 Task: Add a condition where "Ticket status Contains none of the following New" in recently solved tickets.
Action: Mouse moved to (100, 378)
Screenshot: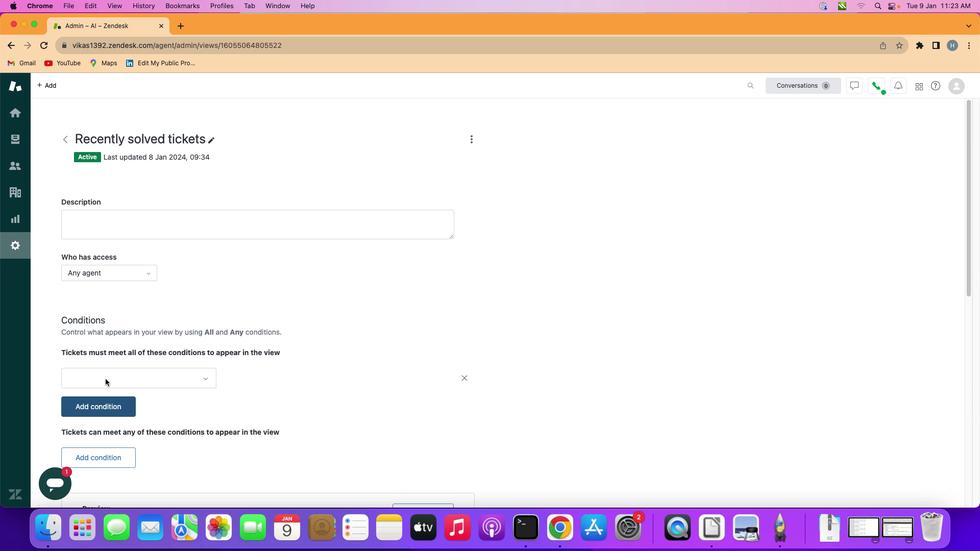 
Action: Mouse pressed left at (100, 378)
Screenshot: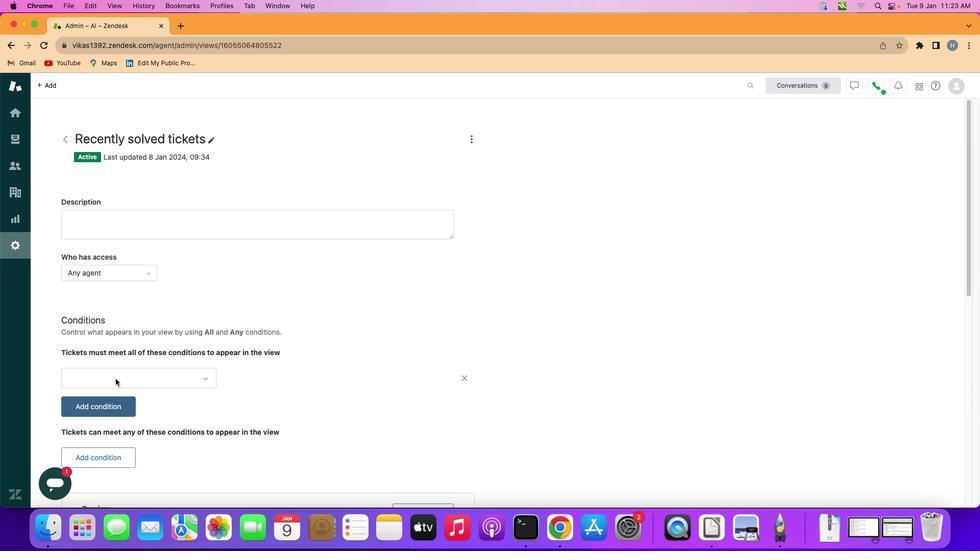 
Action: Mouse moved to (143, 375)
Screenshot: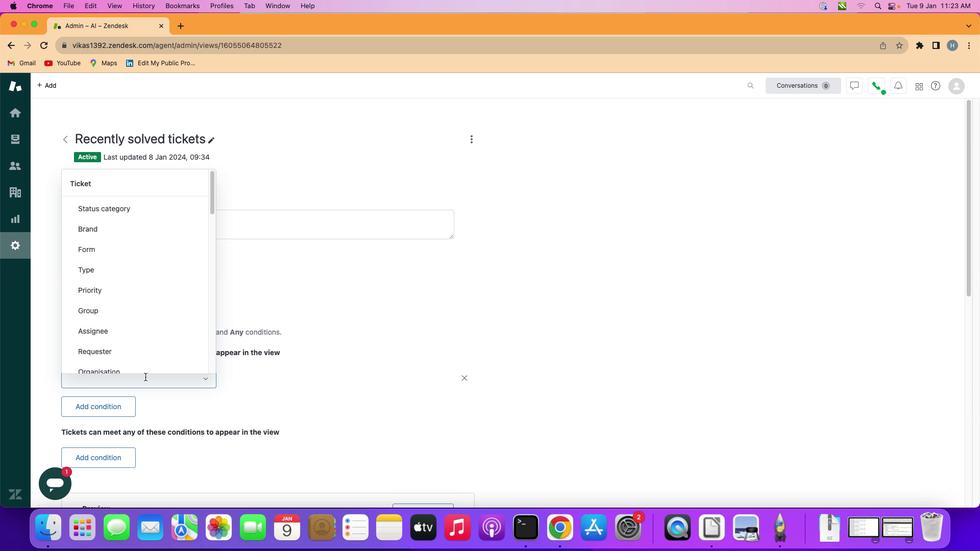 
Action: Mouse pressed left at (143, 375)
Screenshot: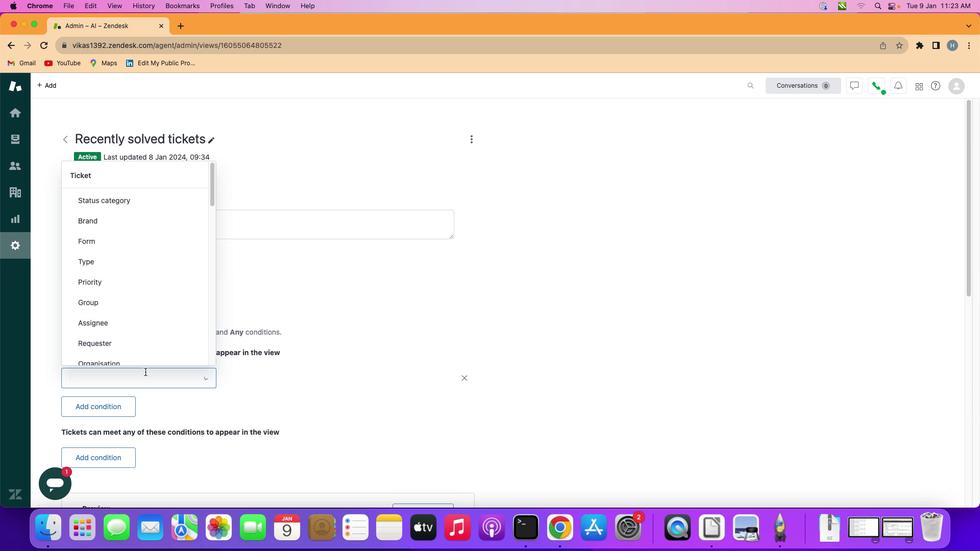 
Action: Mouse moved to (163, 262)
Screenshot: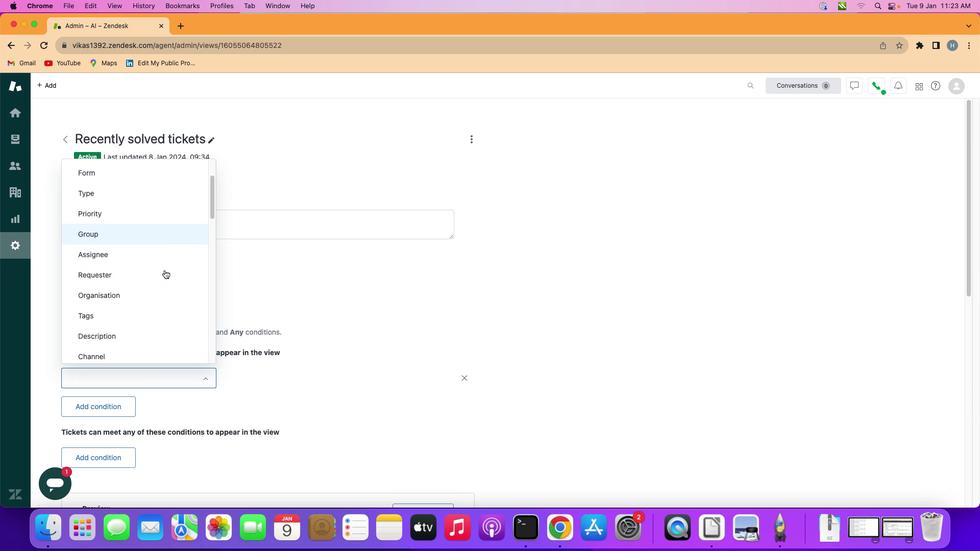 
Action: Mouse scrolled (163, 262) with delta (0, -1)
Screenshot: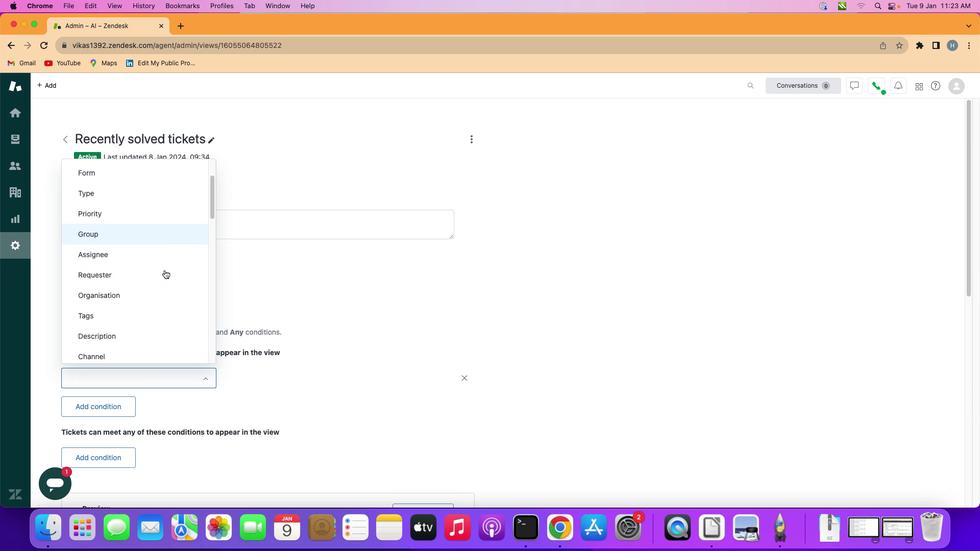
Action: Mouse moved to (163, 264)
Screenshot: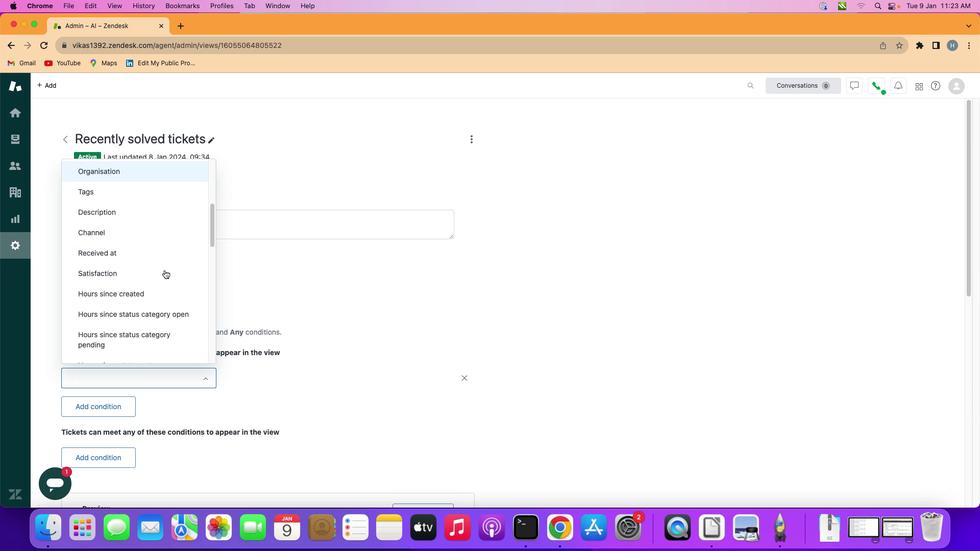 
Action: Mouse scrolled (163, 264) with delta (0, -1)
Screenshot: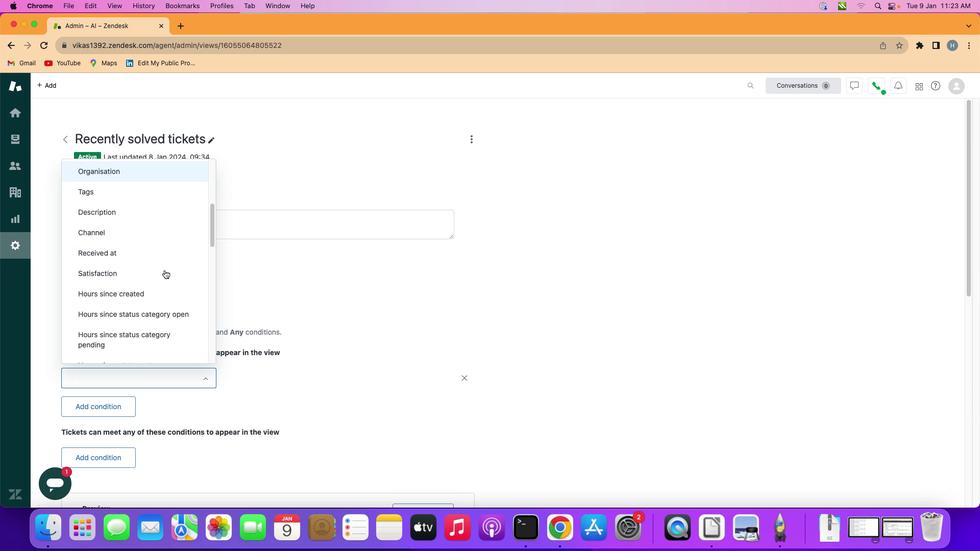 
Action: Mouse moved to (163, 266)
Screenshot: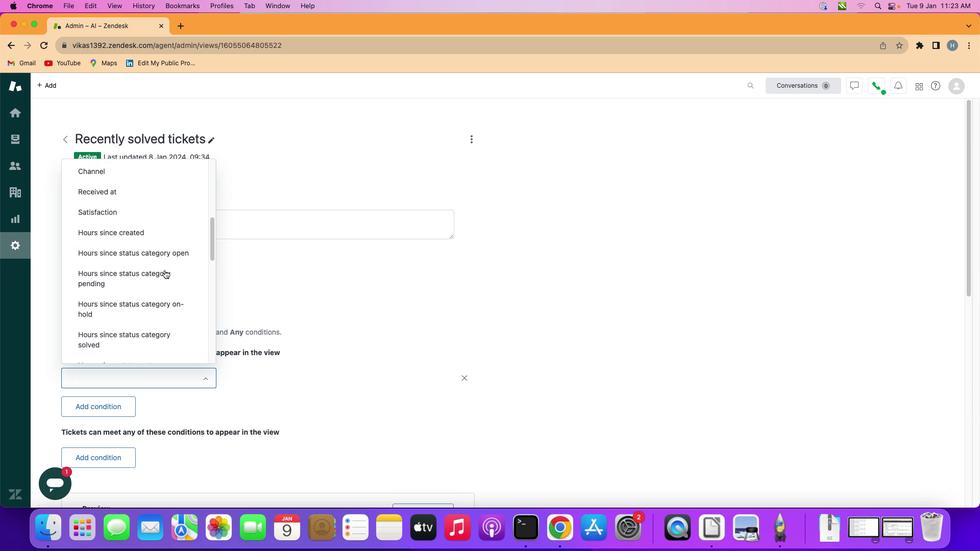 
Action: Mouse scrolled (163, 266) with delta (0, -1)
Screenshot: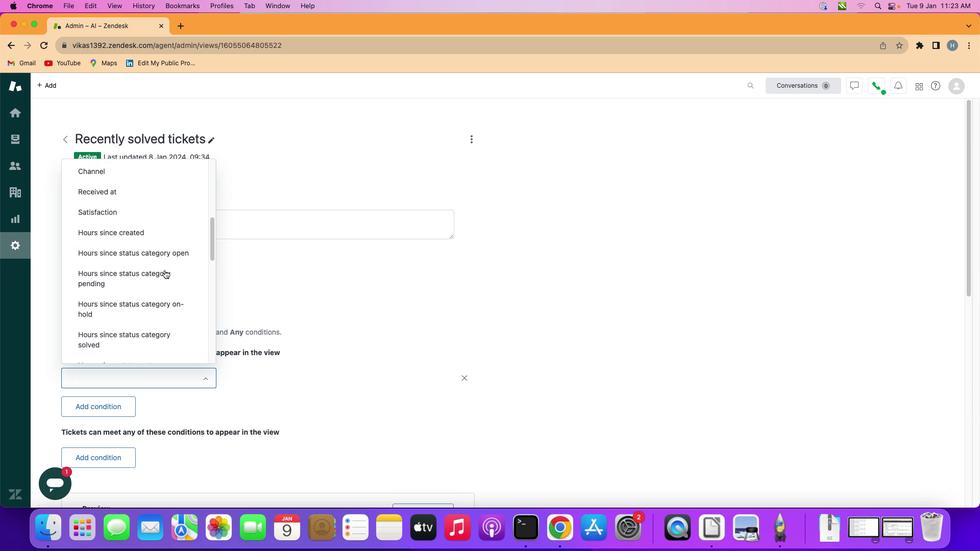 
Action: Mouse moved to (163, 267)
Screenshot: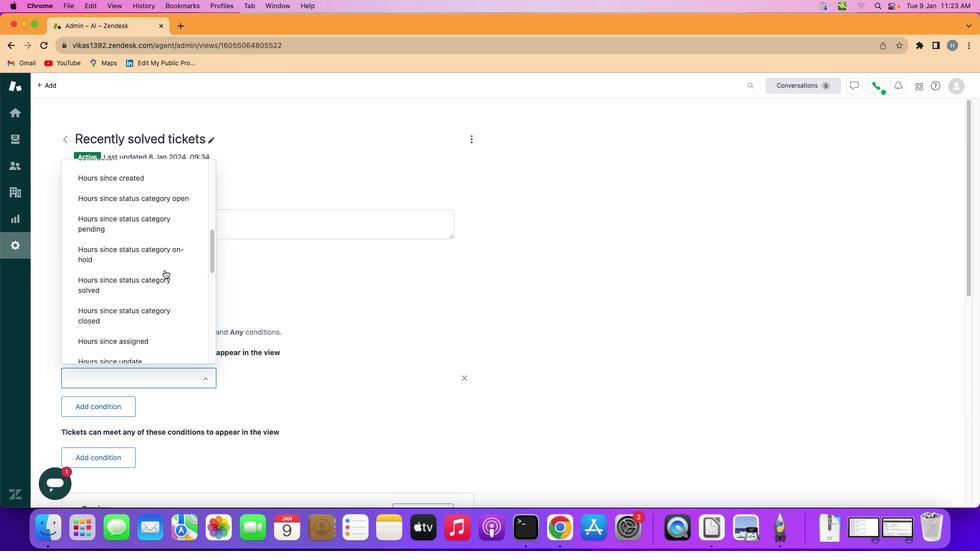 
Action: Mouse scrolled (163, 267) with delta (0, -2)
Screenshot: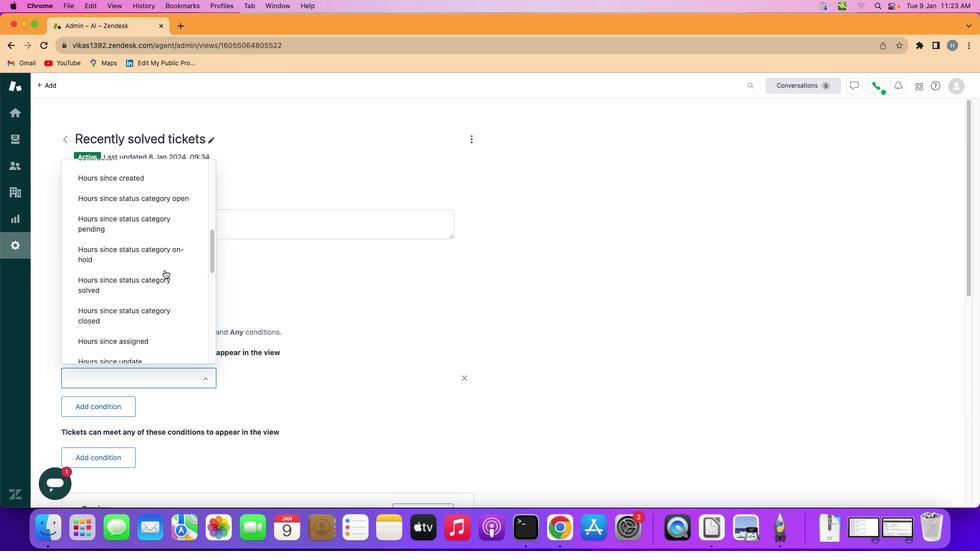 
Action: Mouse moved to (163, 268)
Screenshot: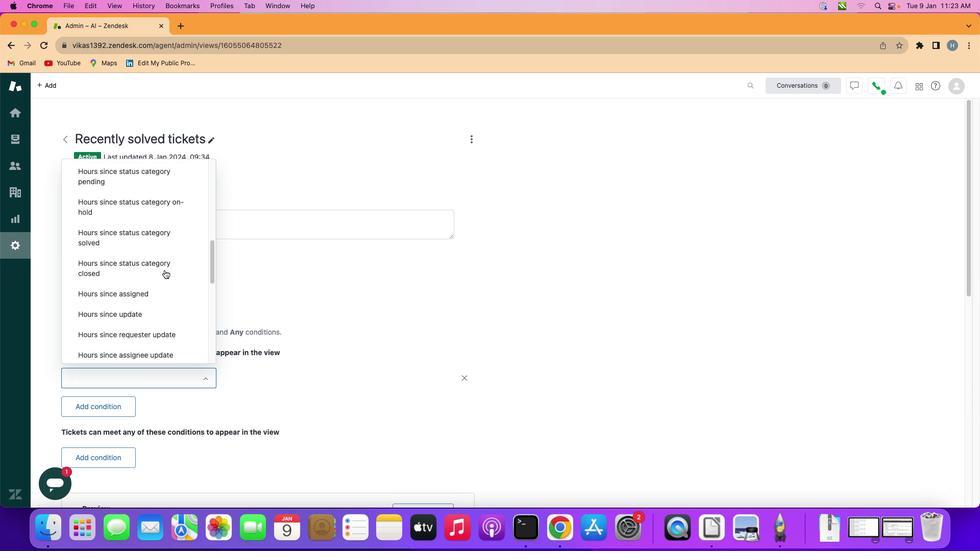 
Action: Mouse scrolled (163, 268) with delta (0, -2)
Screenshot: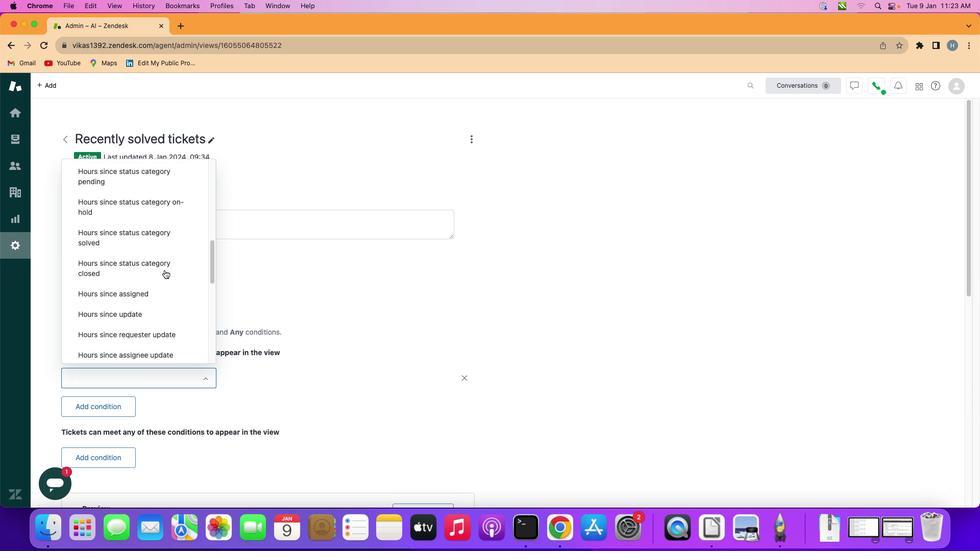
Action: Mouse moved to (163, 269)
Screenshot: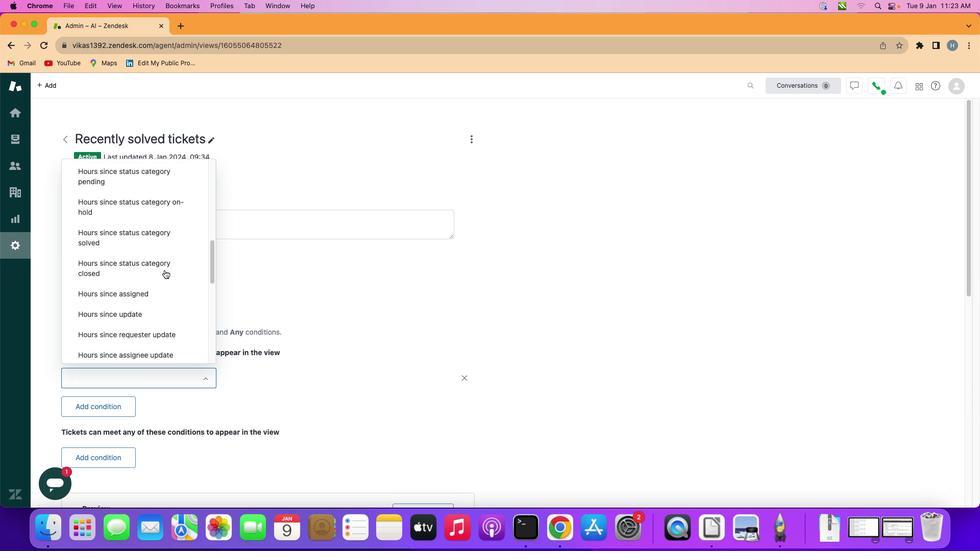
Action: Mouse scrolled (163, 269) with delta (0, -3)
Screenshot: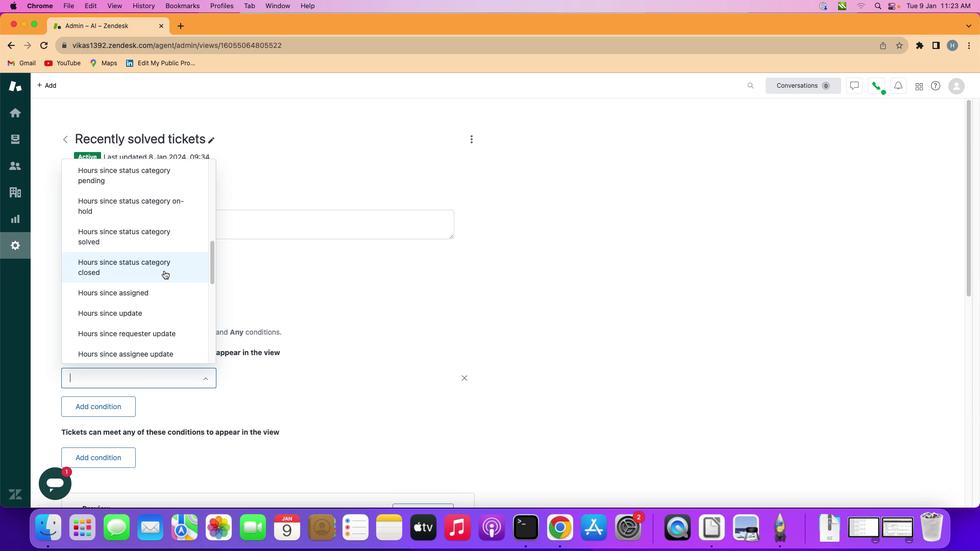 
Action: Mouse moved to (163, 269)
Screenshot: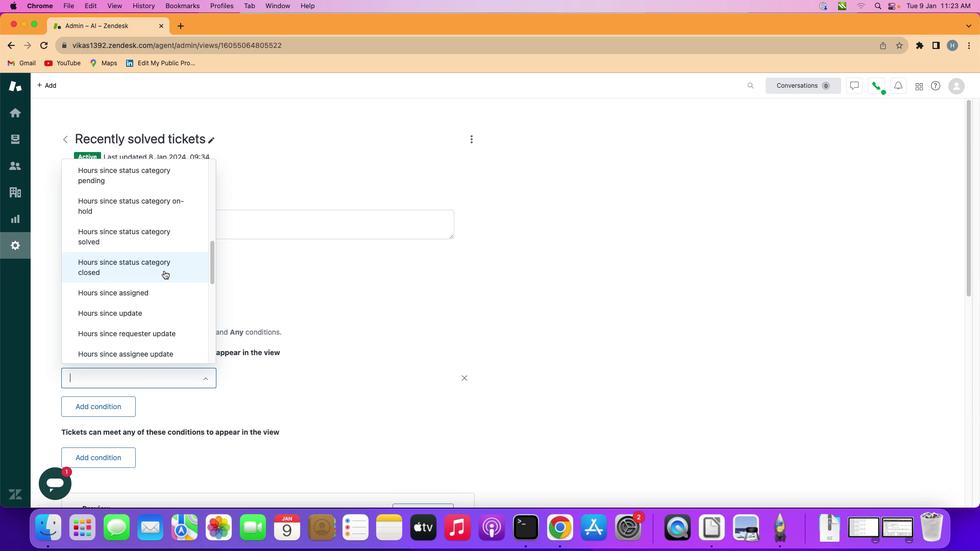 
Action: Mouse scrolled (163, 269) with delta (0, -1)
Screenshot: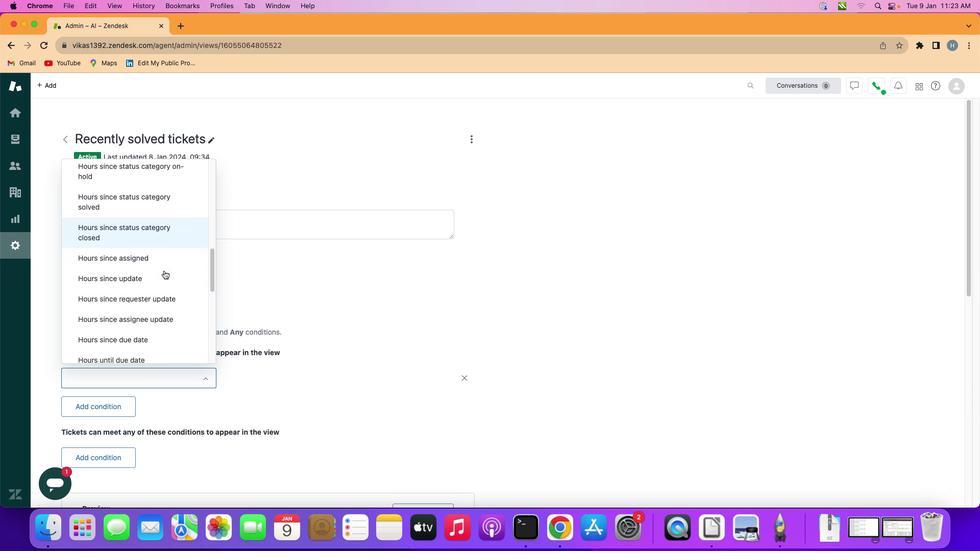 
Action: Mouse scrolled (163, 269) with delta (0, -1)
Screenshot: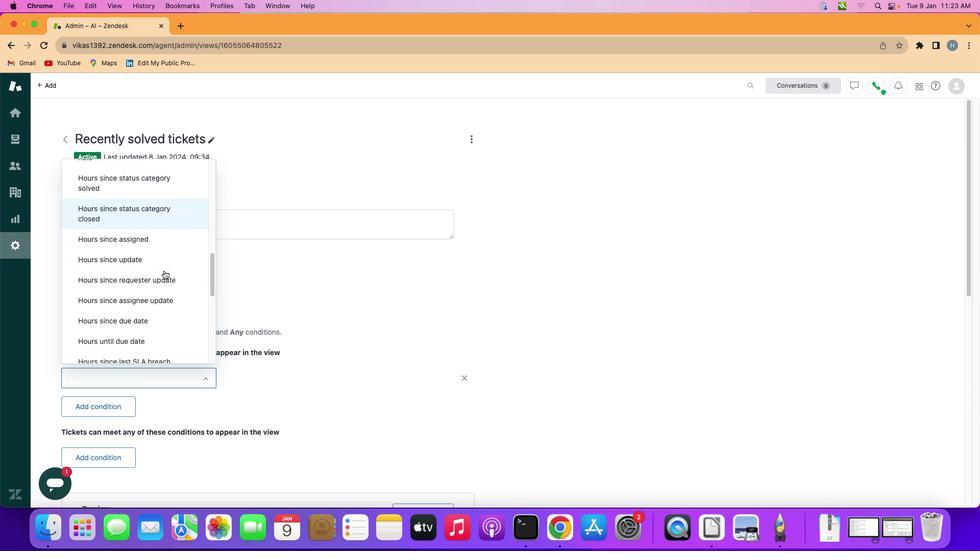 
Action: Mouse scrolled (163, 269) with delta (0, -1)
Screenshot: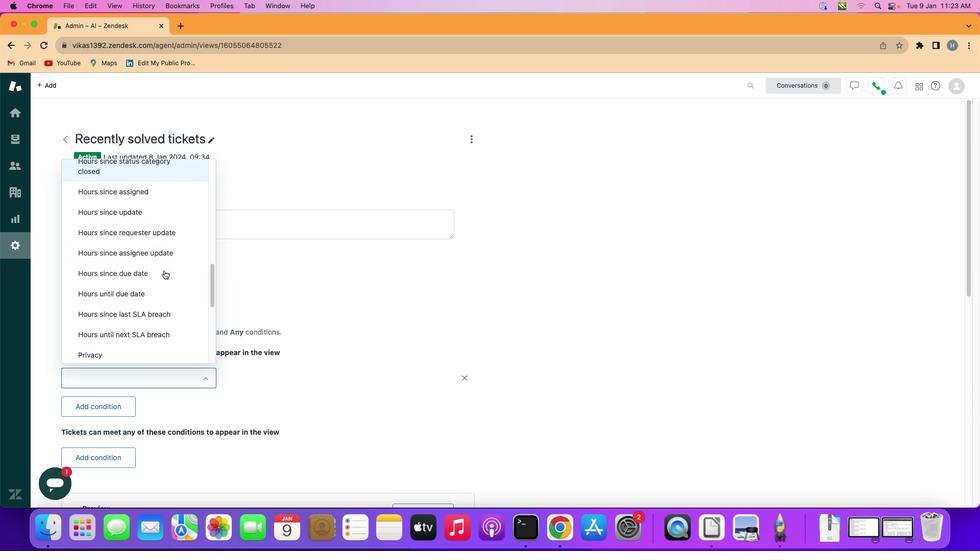 
Action: Mouse scrolled (163, 269) with delta (0, -1)
Screenshot: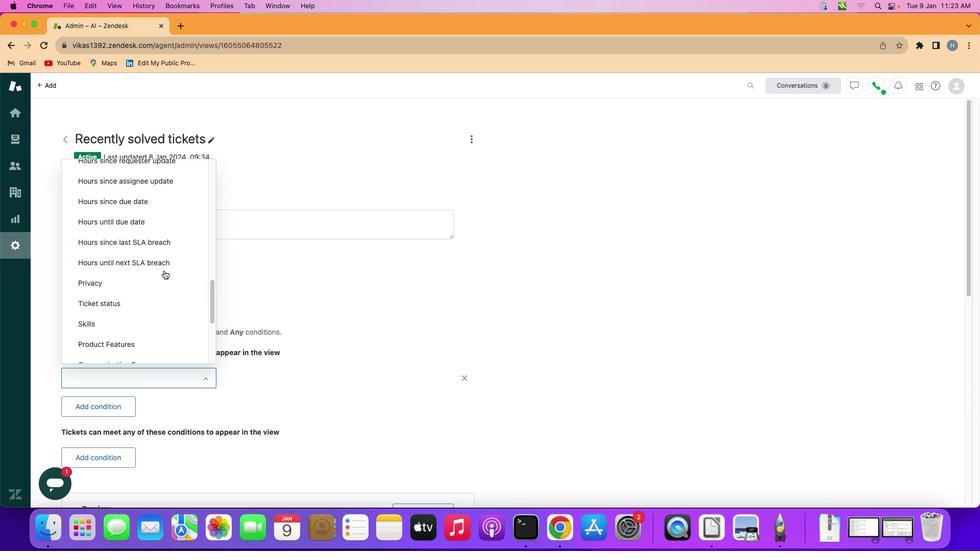 
Action: Mouse scrolled (163, 269) with delta (0, -2)
Screenshot: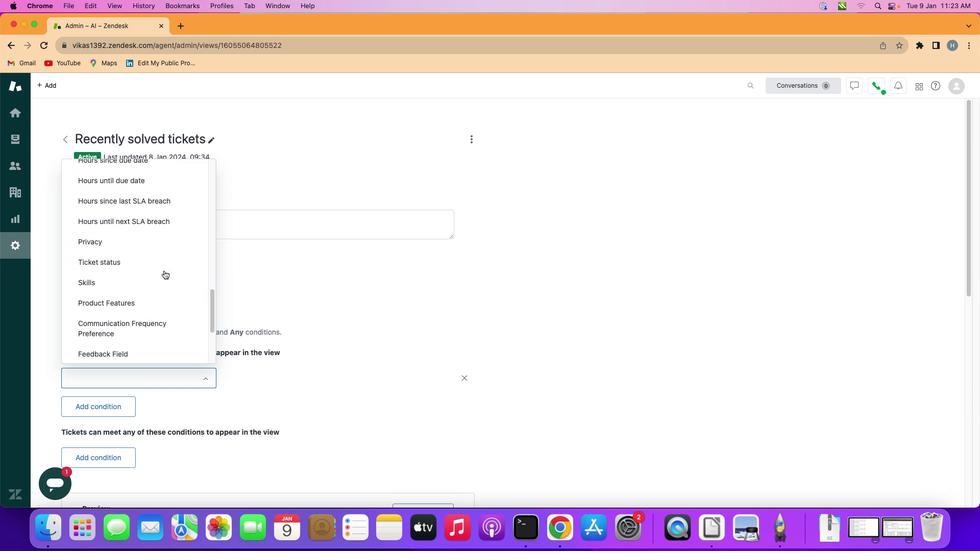 
Action: Mouse scrolled (163, 269) with delta (0, -2)
Screenshot: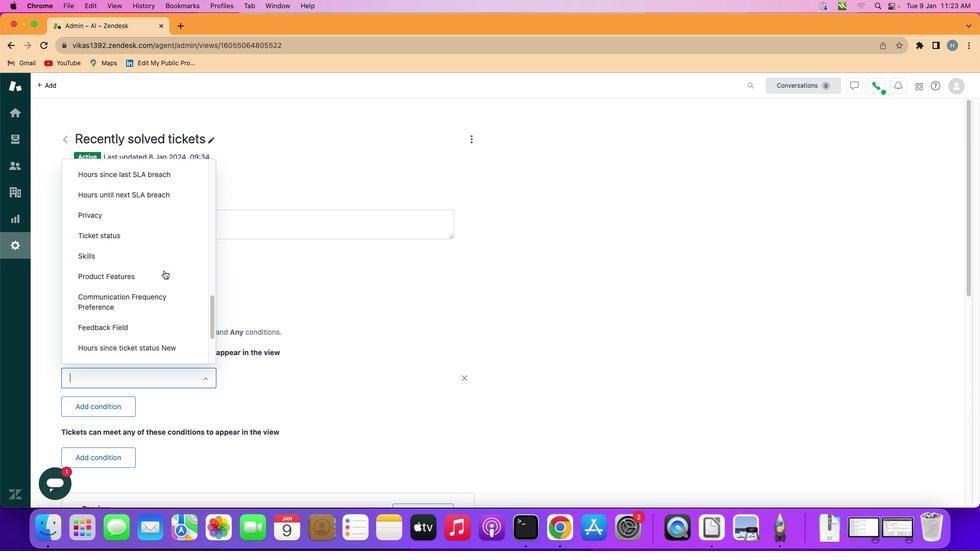 
Action: Mouse moved to (167, 234)
Screenshot: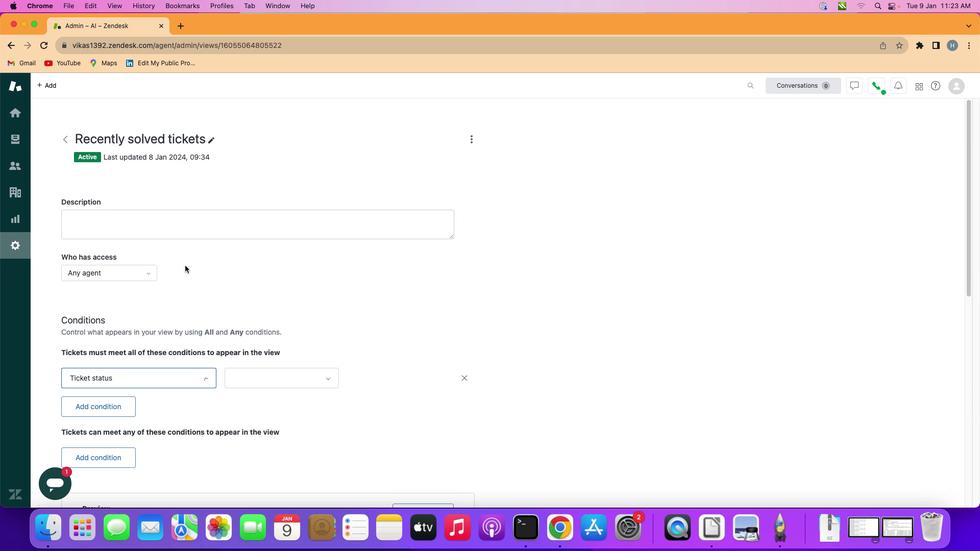 
Action: Mouse pressed left at (167, 234)
Screenshot: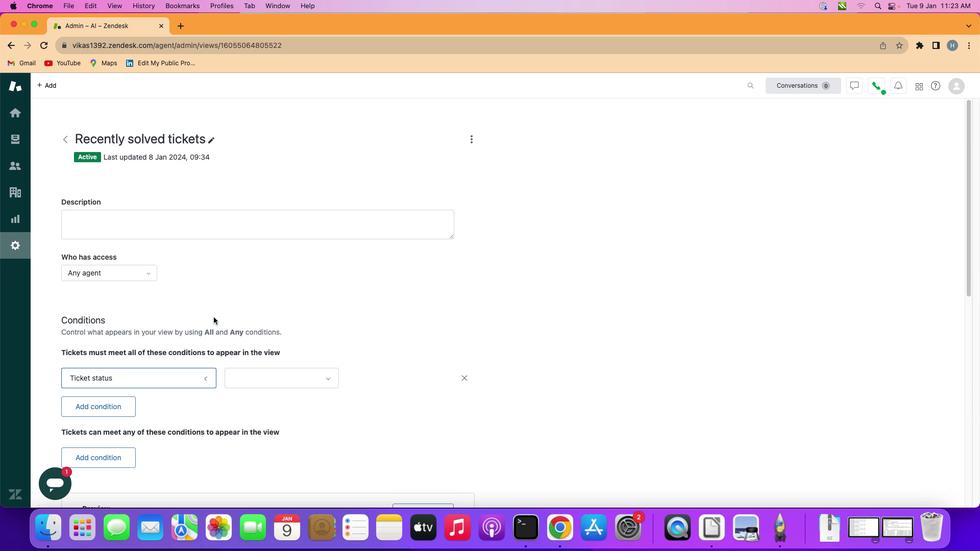 
Action: Mouse moved to (264, 382)
Screenshot: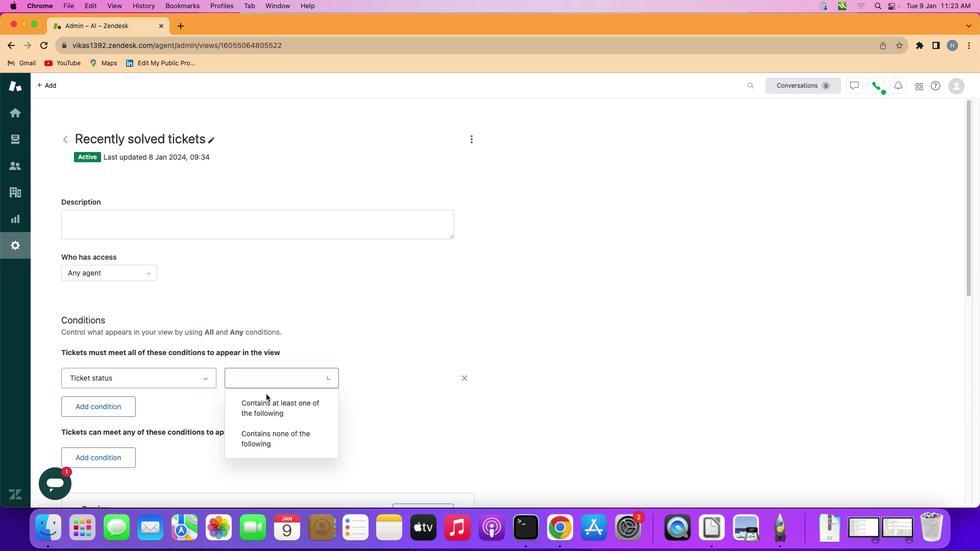 
Action: Mouse pressed left at (264, 382)
Screenshot: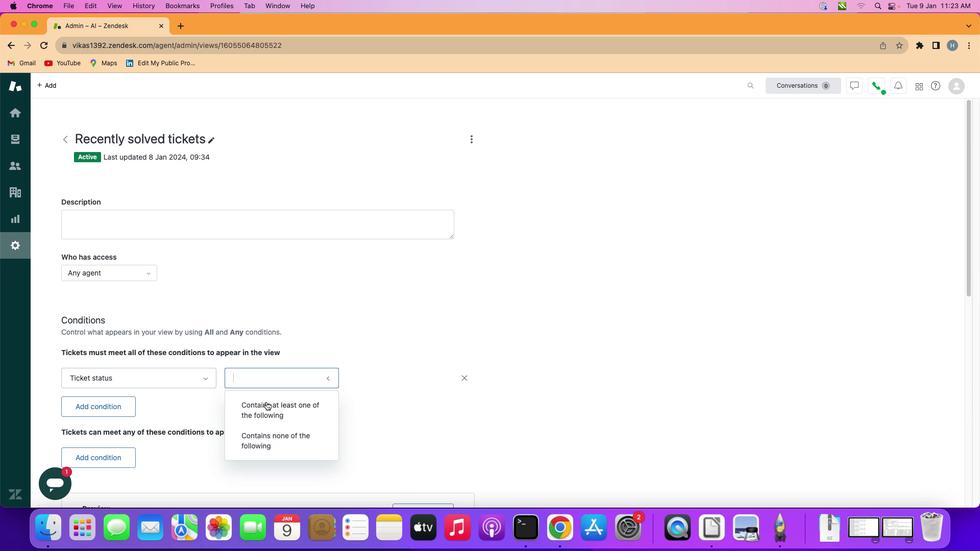 
Action: Mouse moved to (271, 435)
Screenshot: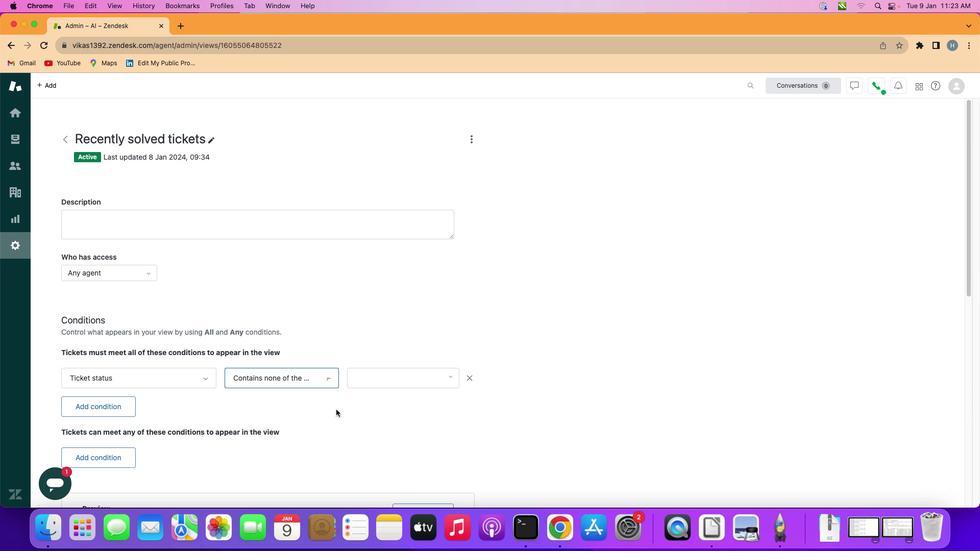 
Action: Mouse pressed left at (271, 435)
Screenshot: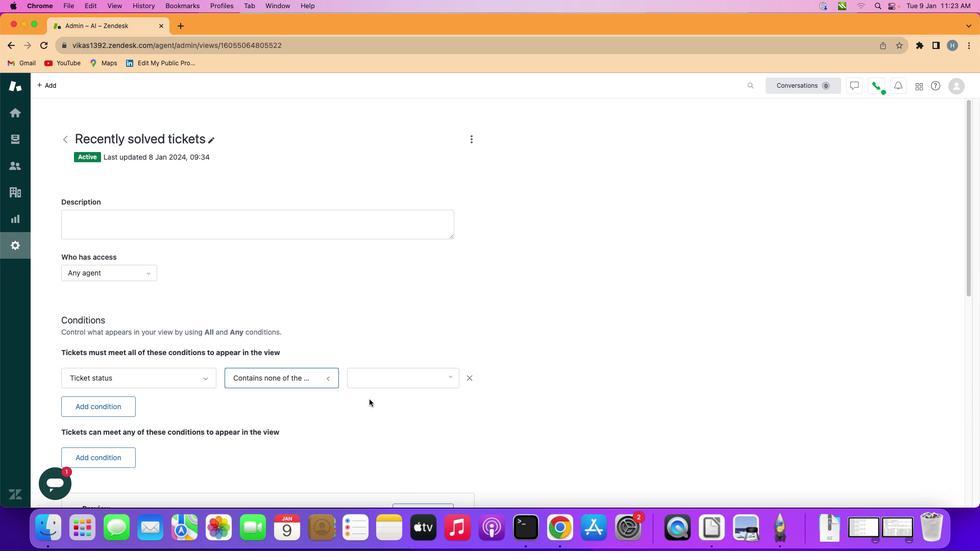 
Action: Mouse moved to (389, 382)
Screenshot: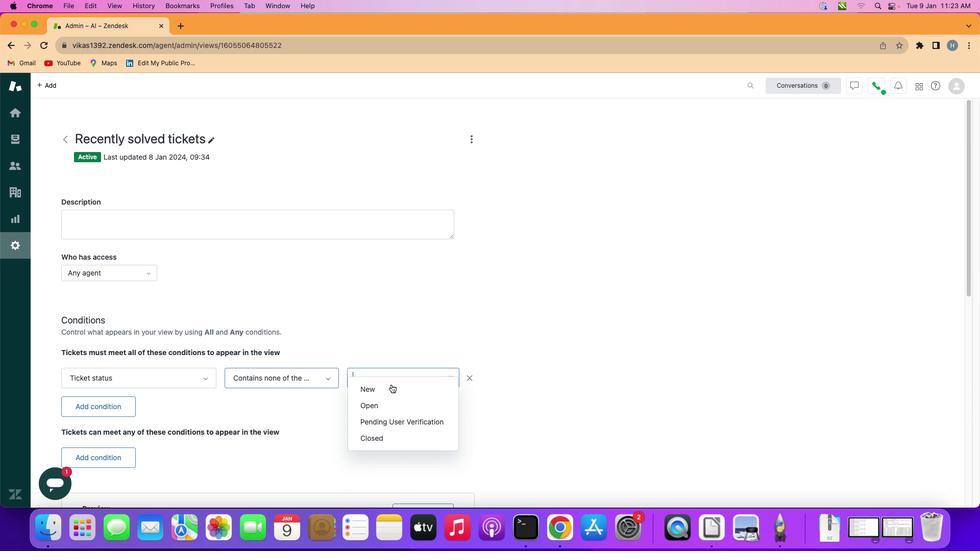 
Action: Mouse pressed left at (389, 382)
Screenshot: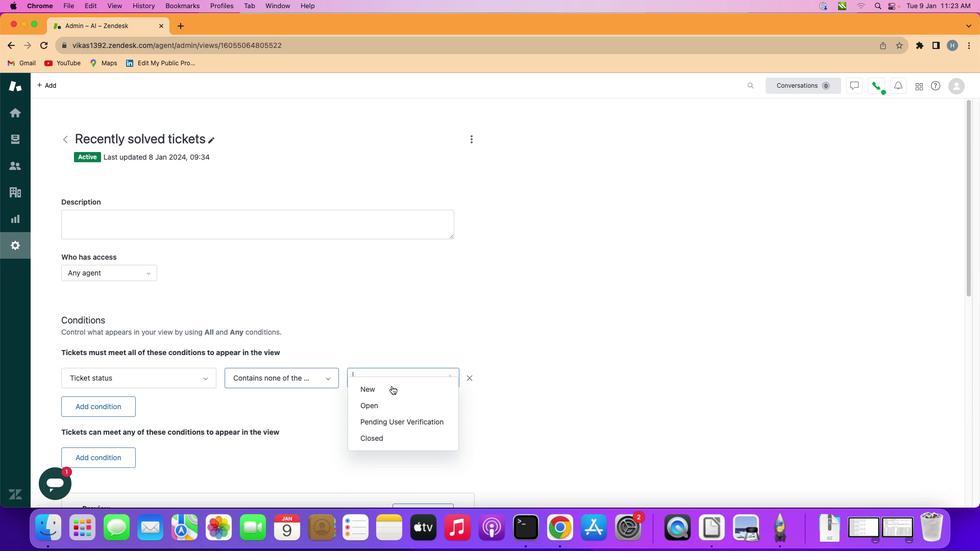 
Action: Mouse moved to (390, 395)
Screenshot: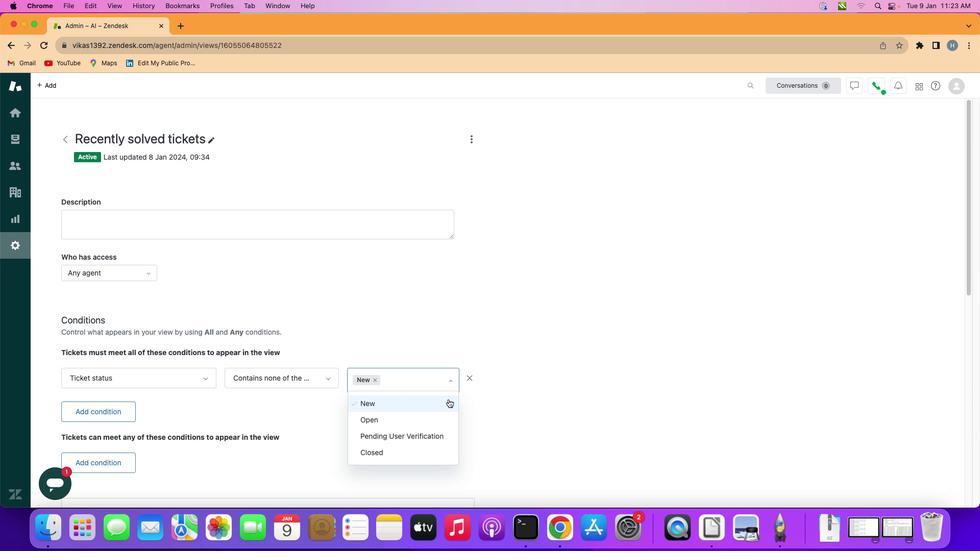 
Action: Mouse pressed left at (390, 395)
Screenshot: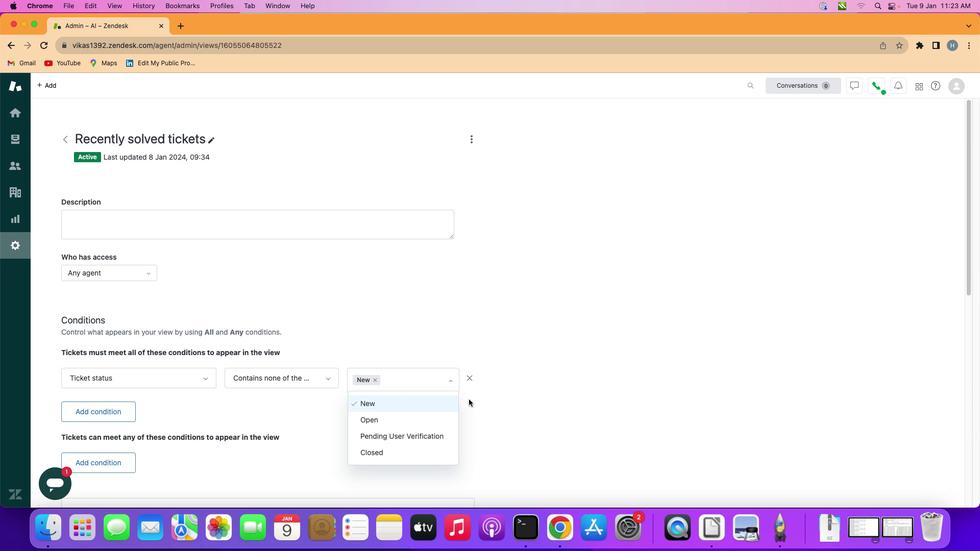 
Action: Mouse moved to (469, 398)
Screenshot: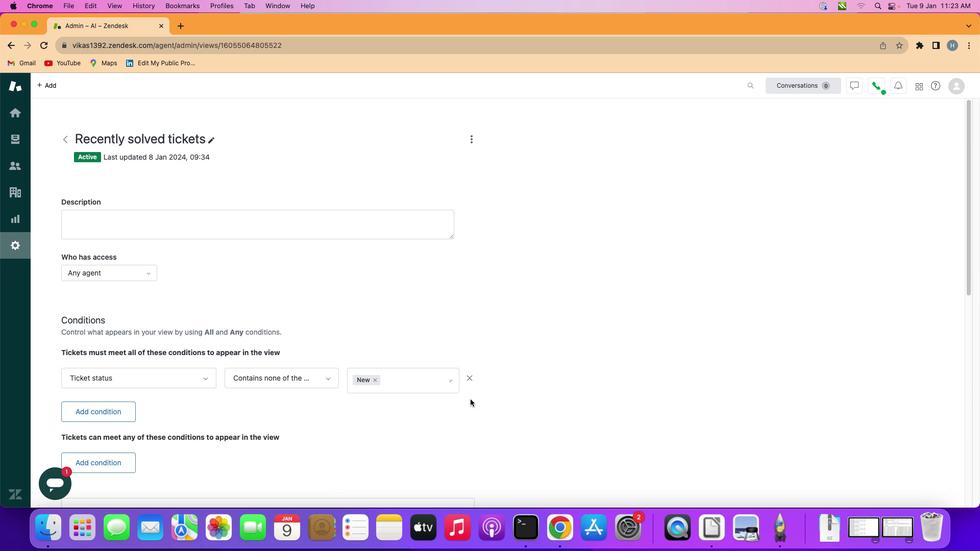 
Action: Mouse pressed left at (469, 398)
Screenshot: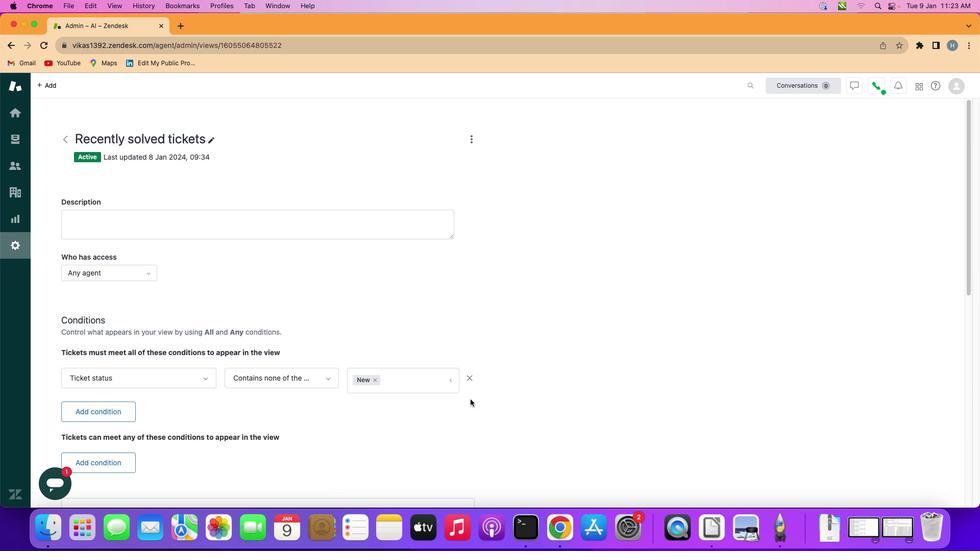 
Action: Mouse moved to (469, 399)
Screenshot: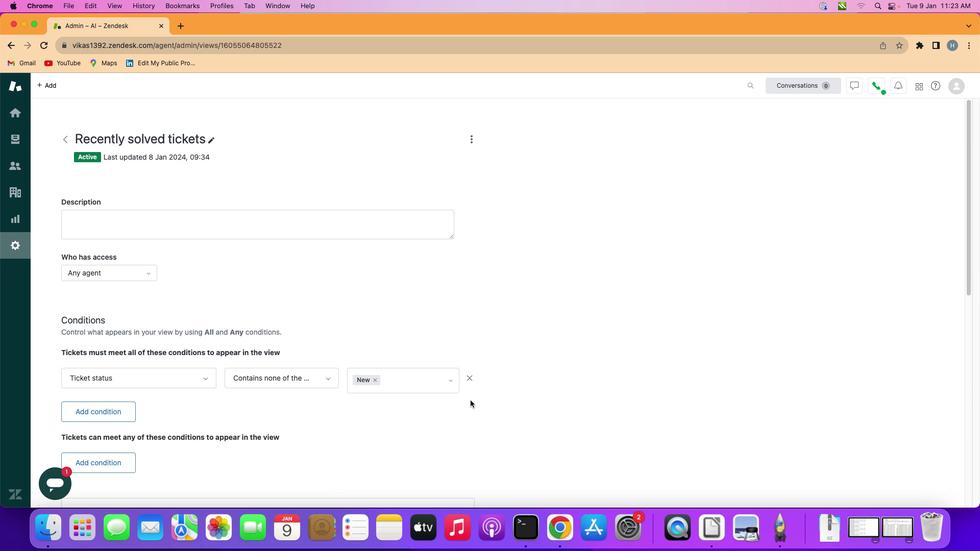 
